 Task: Sort the products in the category "Belgian-Style Ale" by price (lowest first).
Action: Mouse moved to (691, 260)
Screenshot: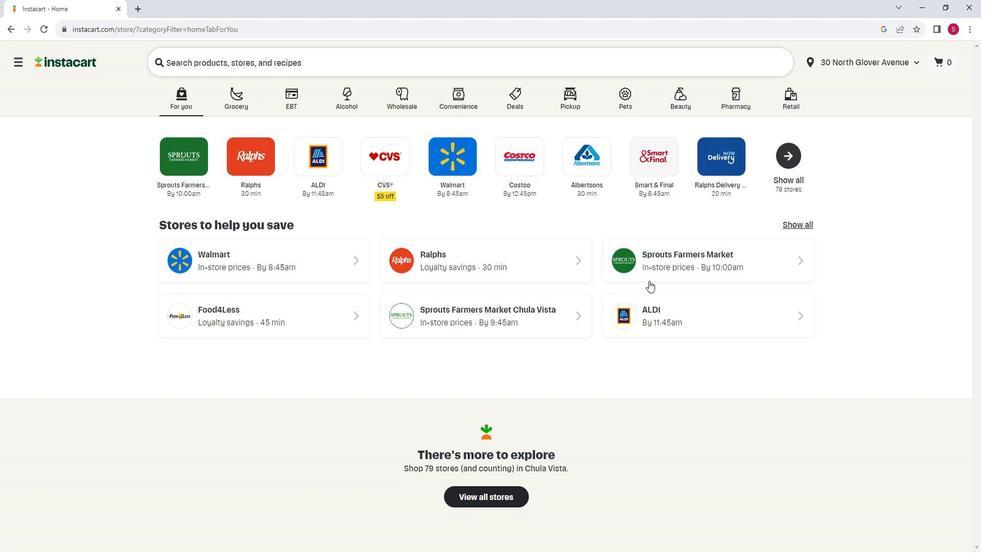 
Action: Mouse pressed left at (691, 260)
Screenshot: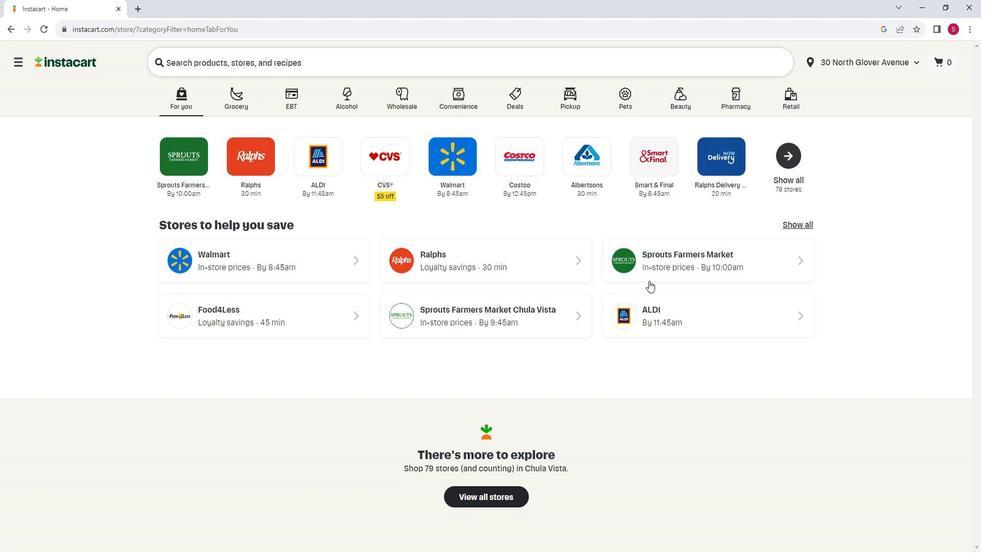 
Action: Mouse moved to (127, 364)
Screenshot: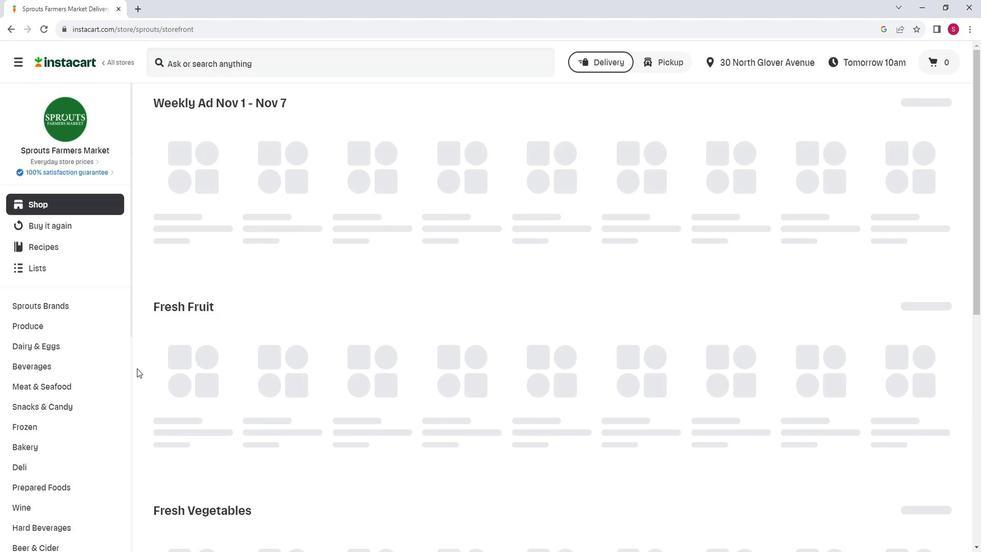 
Action: Mouse scrolled (127, 363) with delta (0, 0)
Screenshot: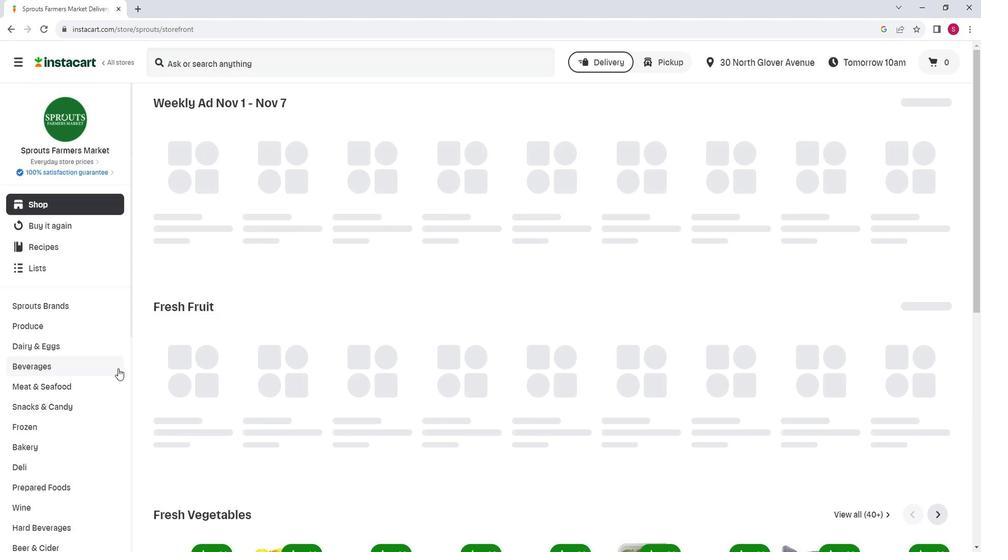 
Action: Mouse moved to (84, 487)
Screenshot: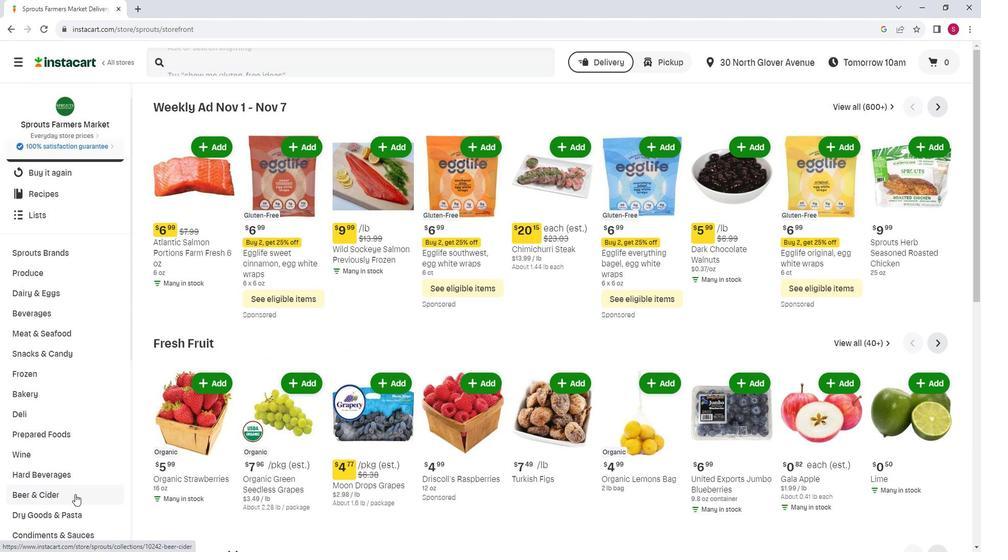 
Action: Mouse pressed left at (84, 487)
Screenshot: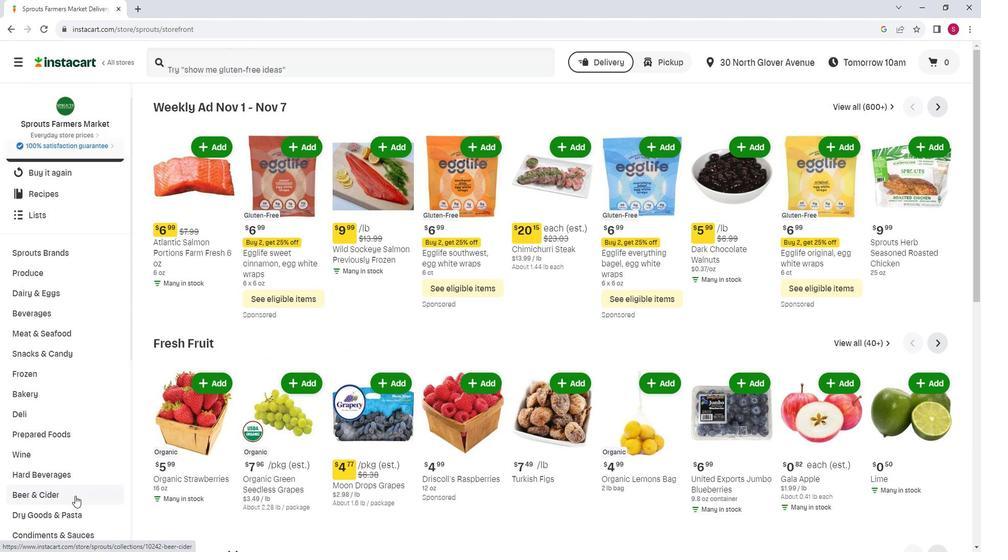 
Action: Mouse moved to (830, 137)
Screenshot: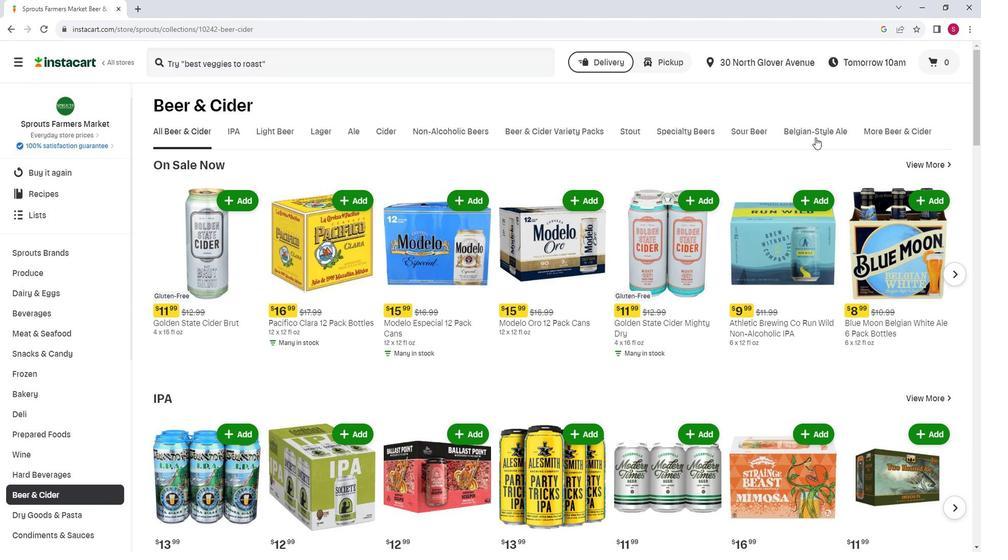 
Action: Mouse pressed left at (830, 137)
Screenshot: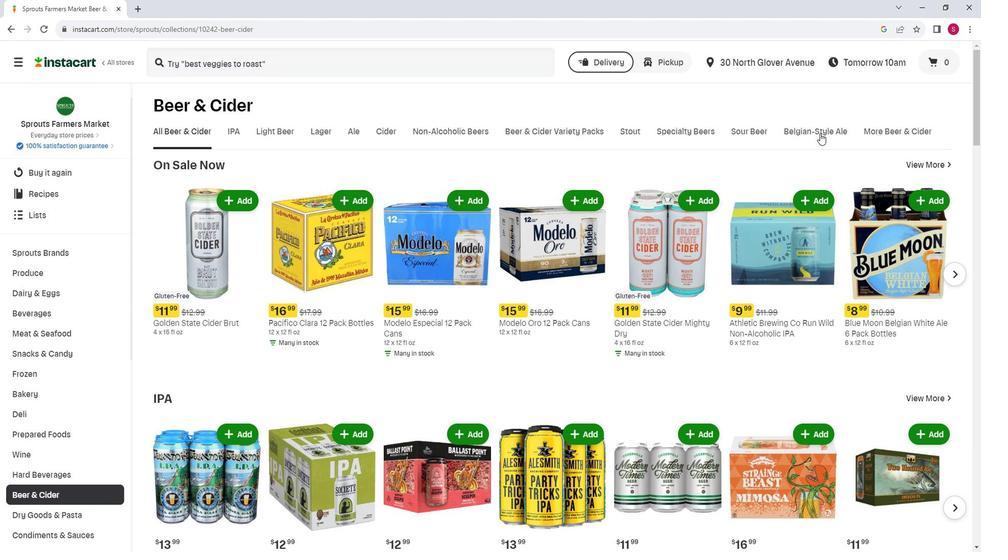 
Action: Mouse moved to (952, 164)
Screenshot: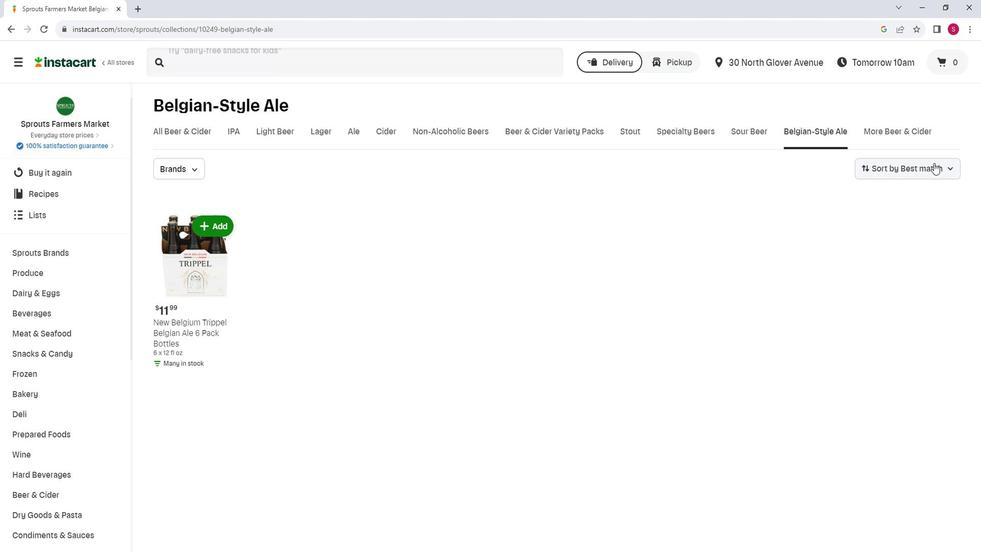 
Action: Mouse pressed left at (952, 164)
Screenshot: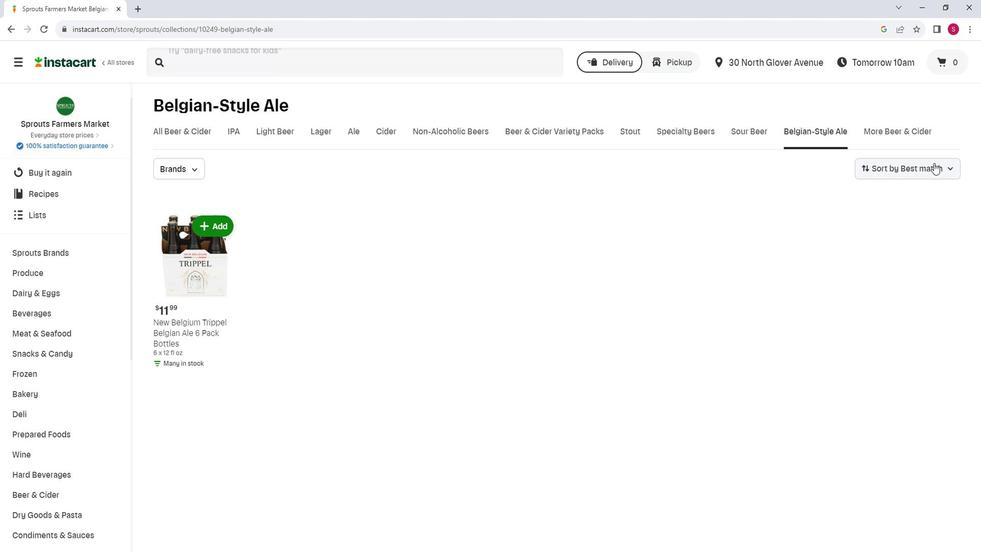 
Action: Mouse moved to (941, 217)
Screenshot: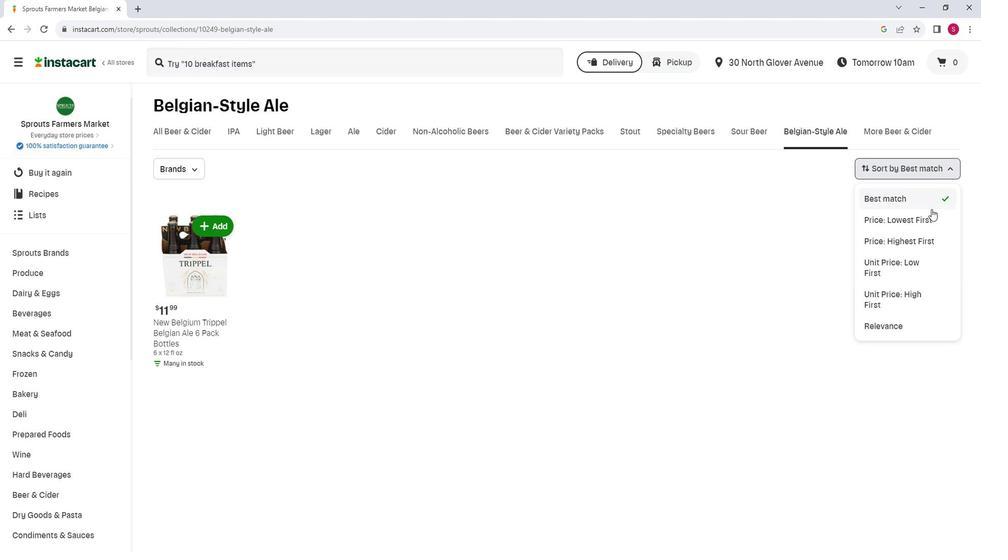
Action: Mouse pressed left at (941, 217)
Screenshot: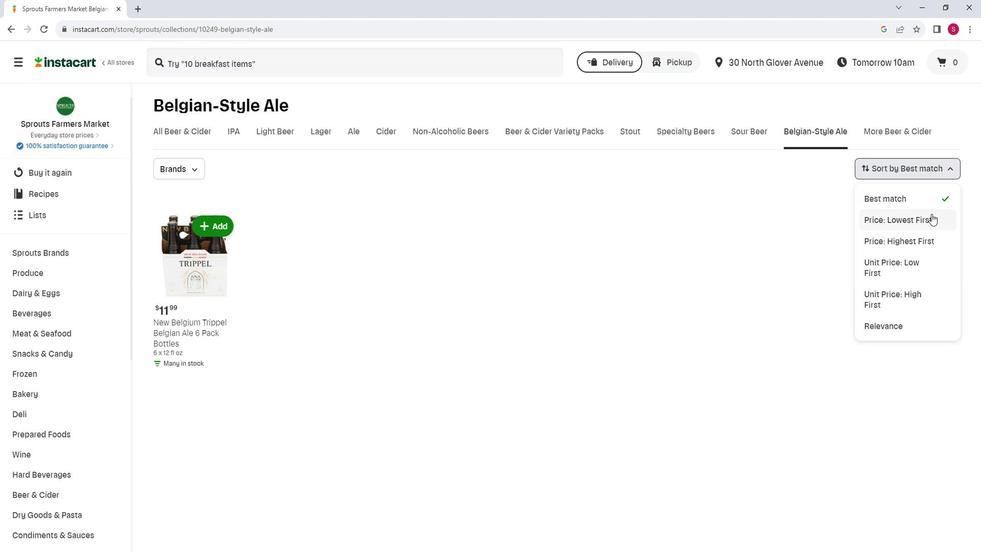 
Action: Mouse moved to (891, 217)
Screenshot: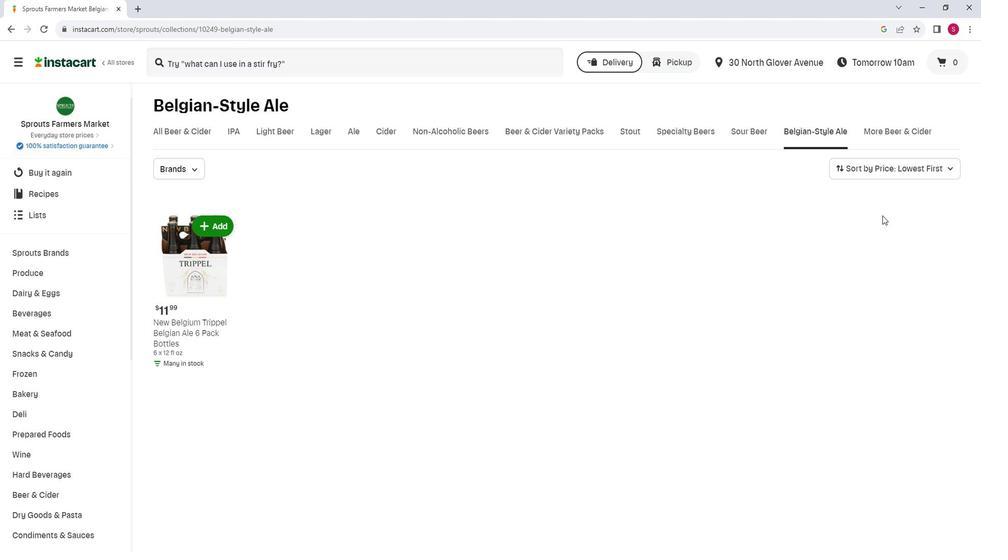 
